 Task: Enable the option Use your gender for ads.
Action: Mouse moved to (872, 118)
Screenshot: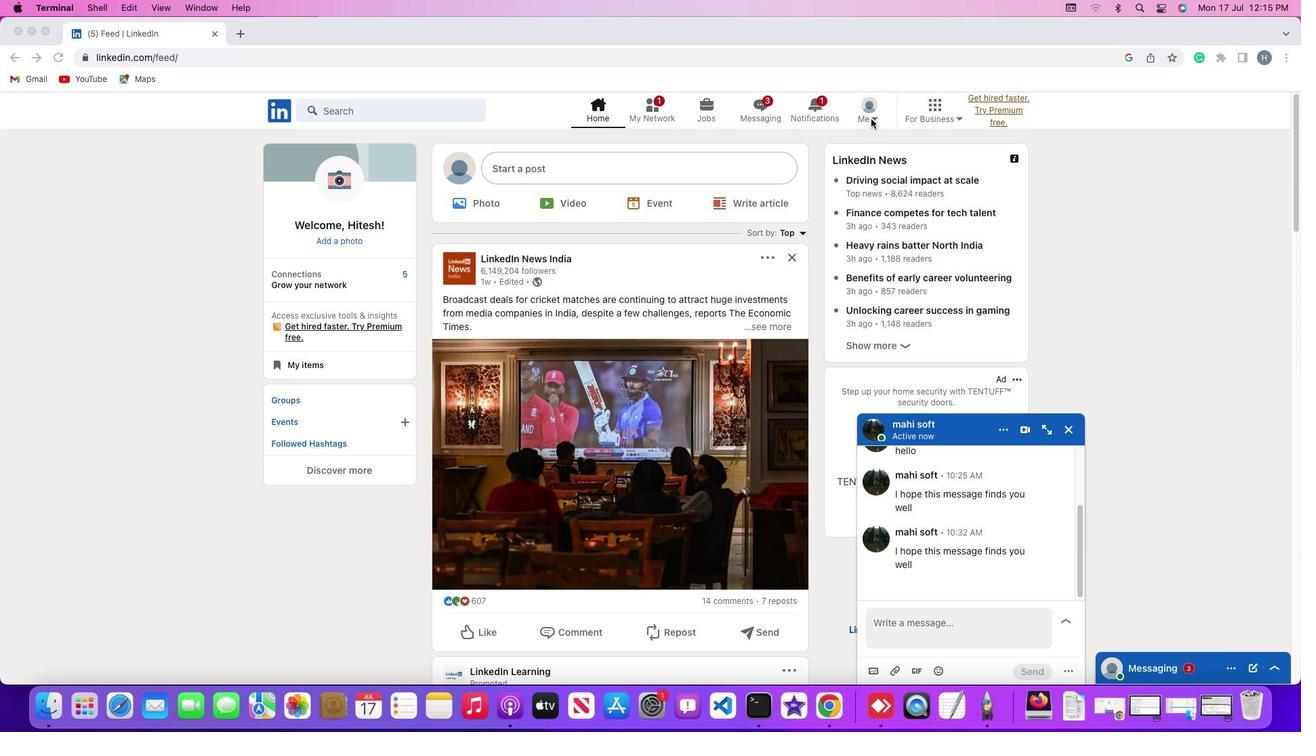 
Action: Mouse pressed left at (872, 118)
Screenshot: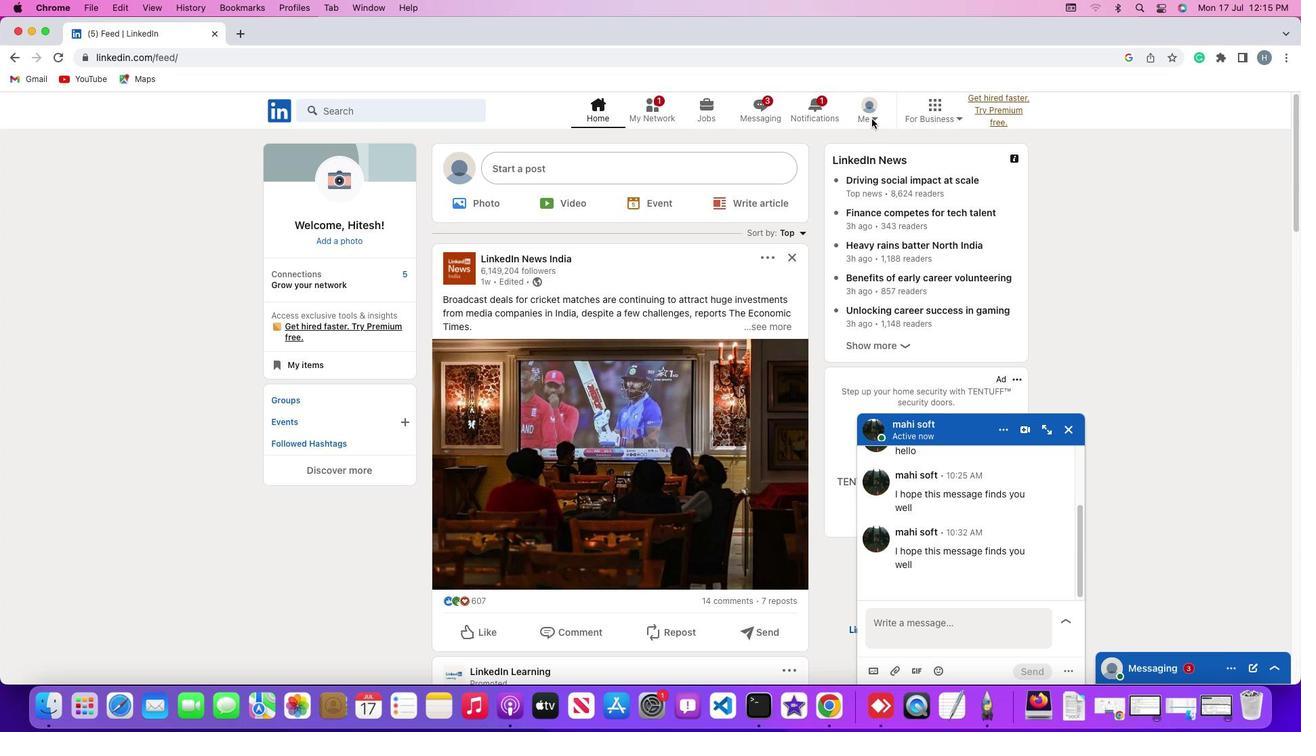 
Action: Mouse moved to (873, 116)
Screenshot: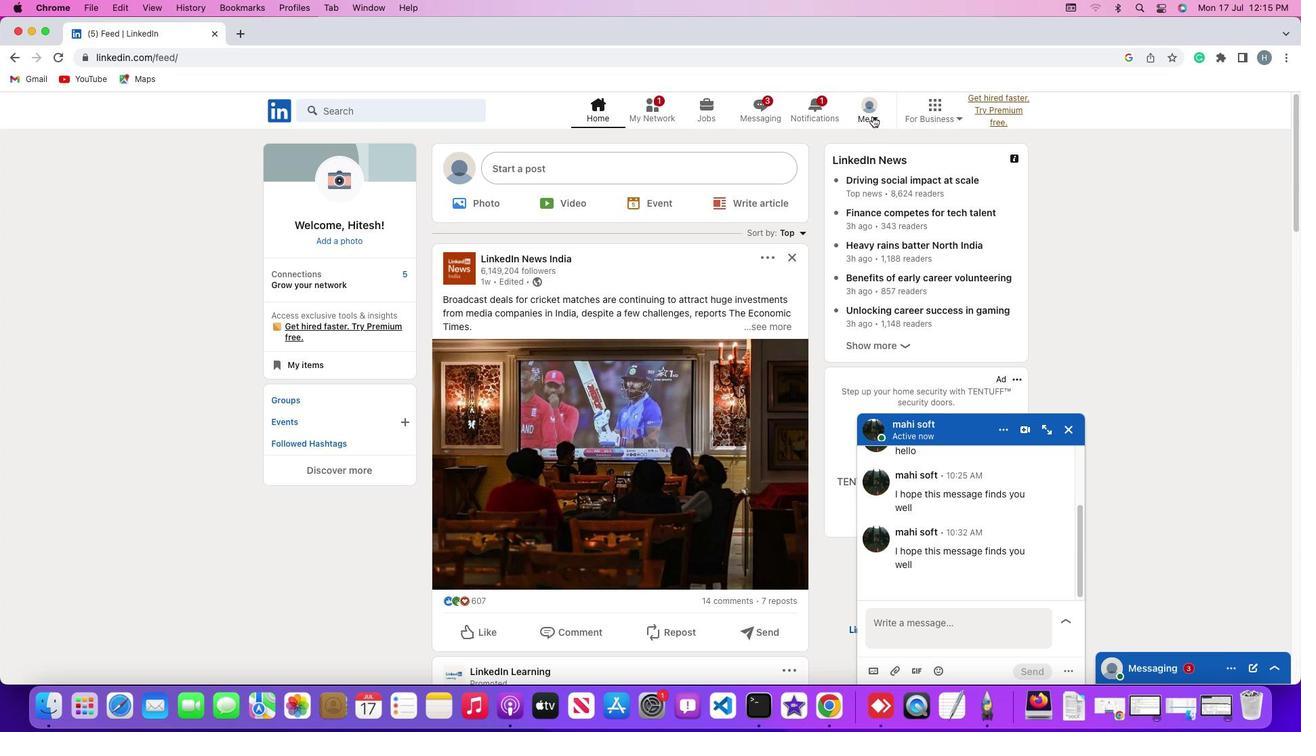 
Action: Mouse pressed left at (873, 116)
Screenshot: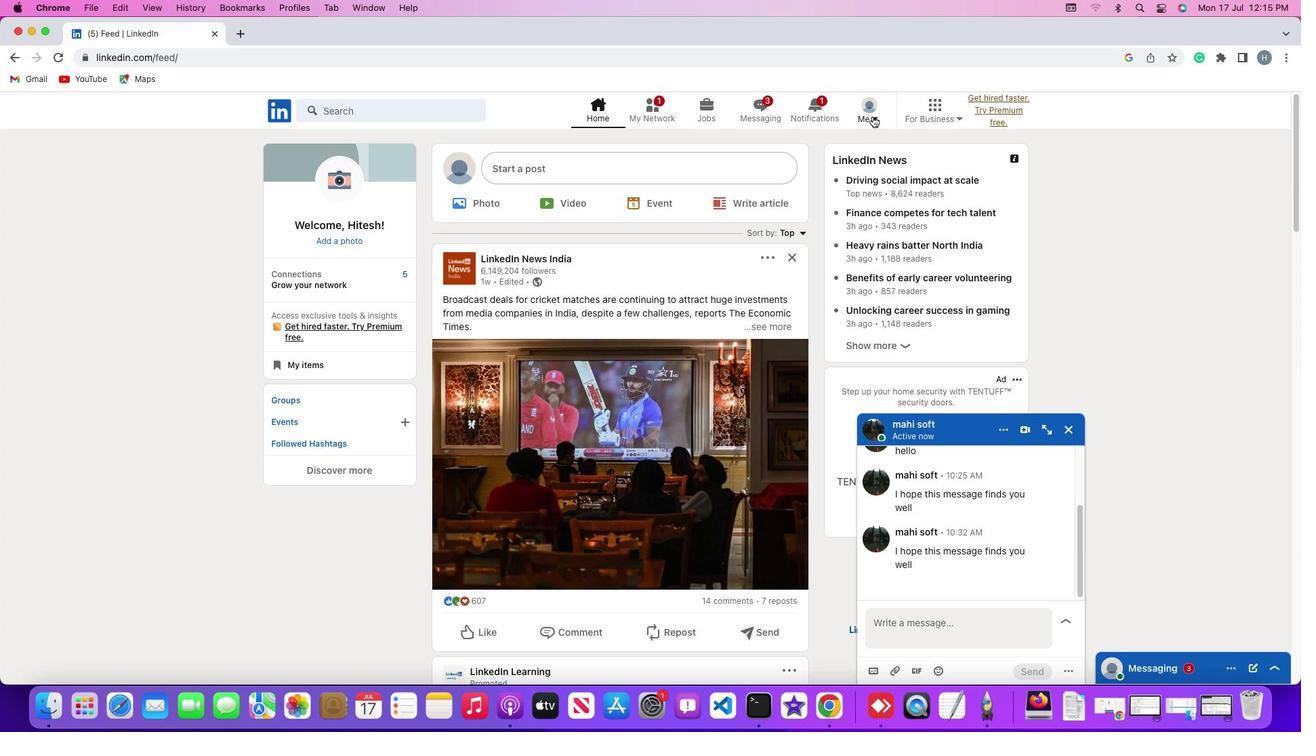 
Action: Mouse moved to (792, 265)
Screenshot: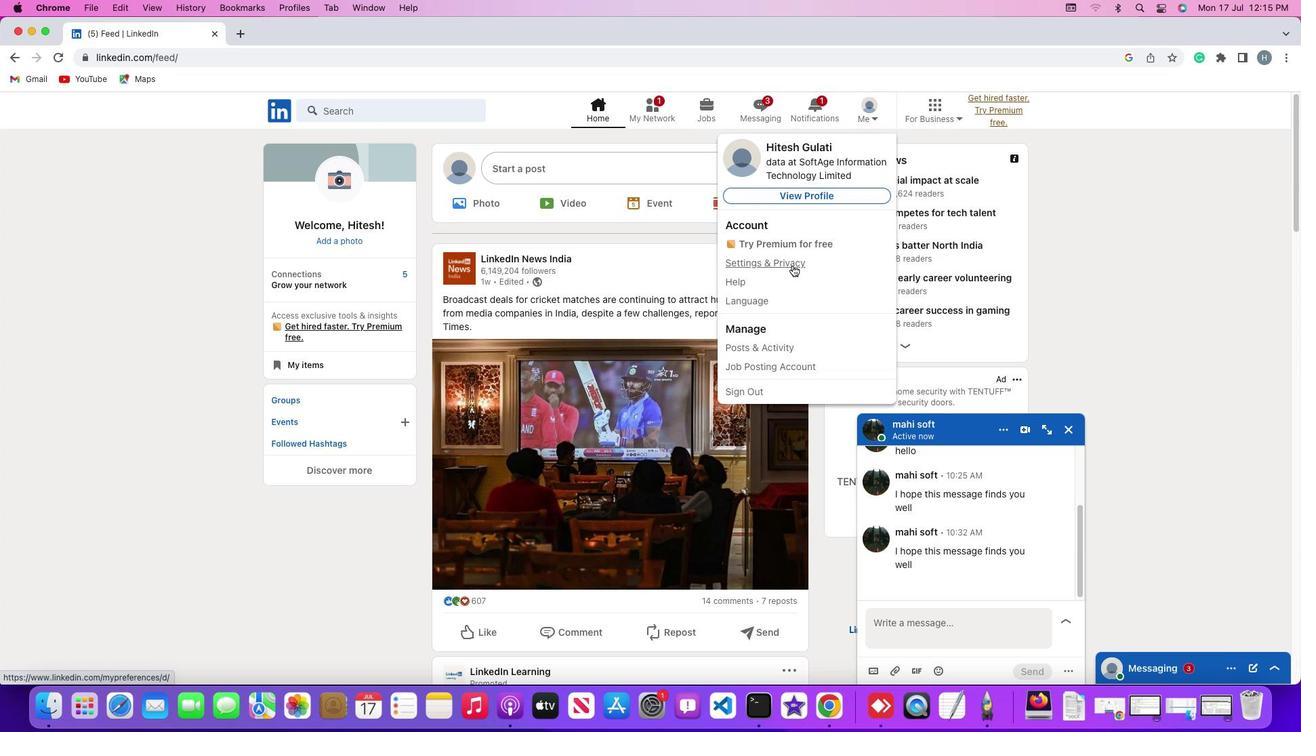 
Action: Mouse pressed left at (792, 265)
Screenshot: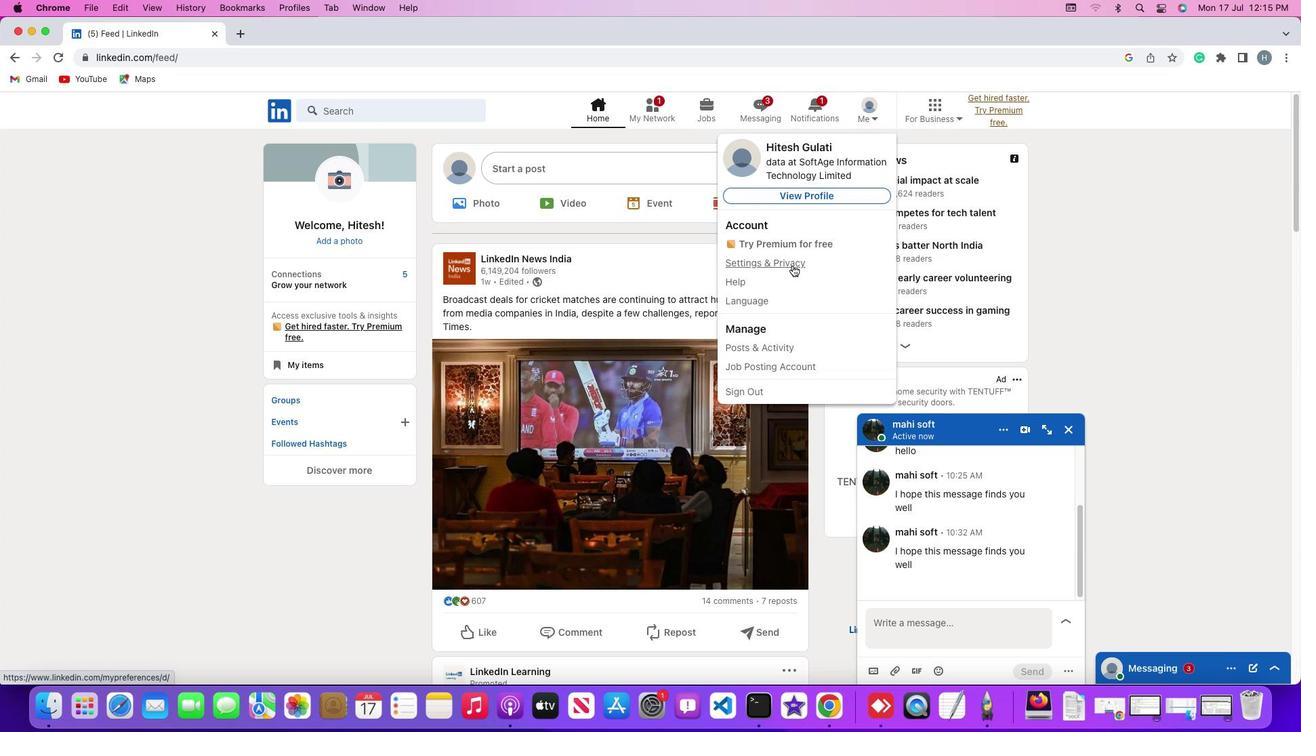
Action: Mouse moved to (104, 406)
Screenshot: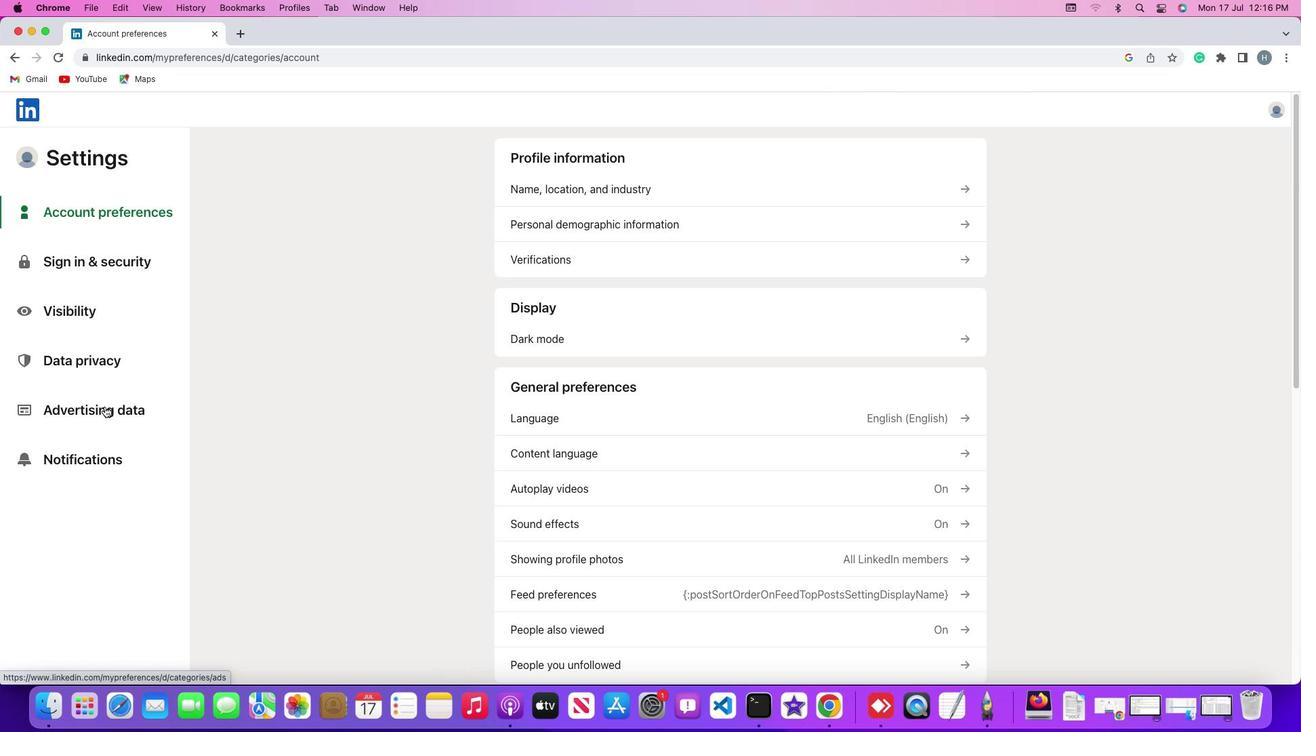 
Action: Mouse pressed left at (104, 406)
Screenshot: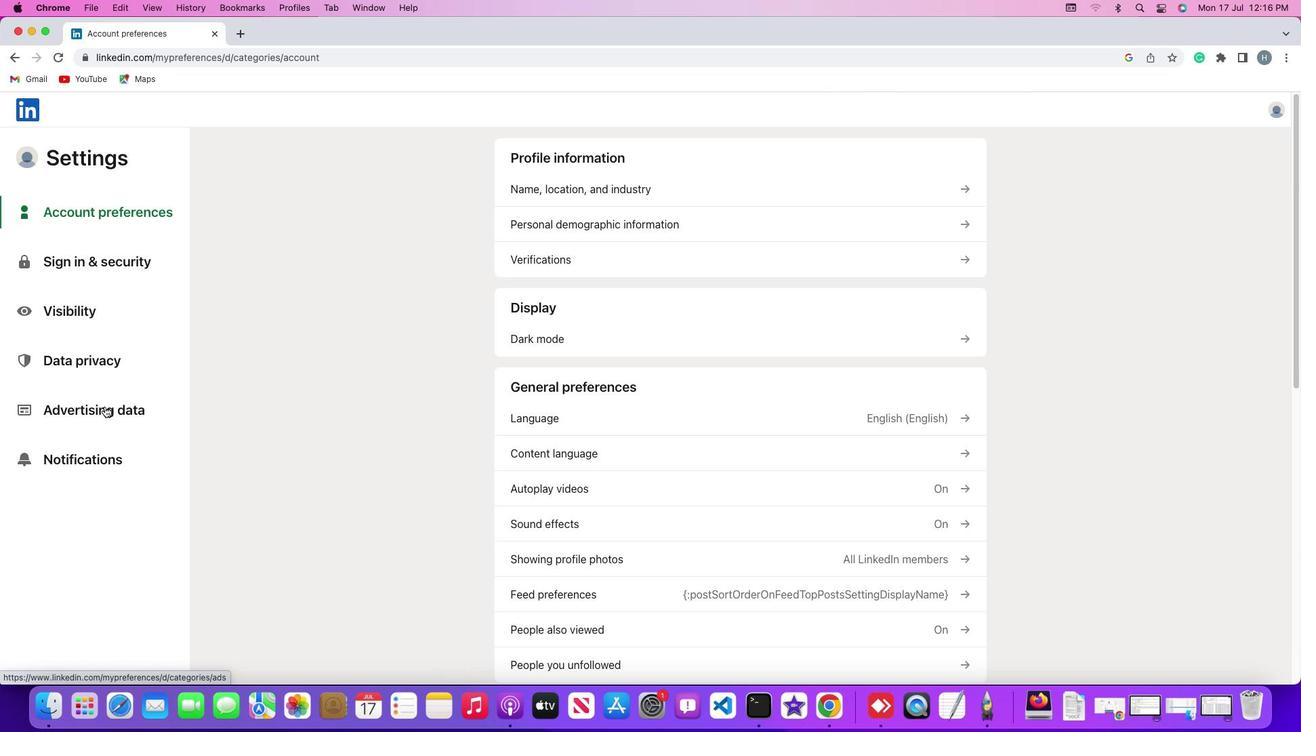
Action: Mouse pressed left at (104, 406)
Screenshot: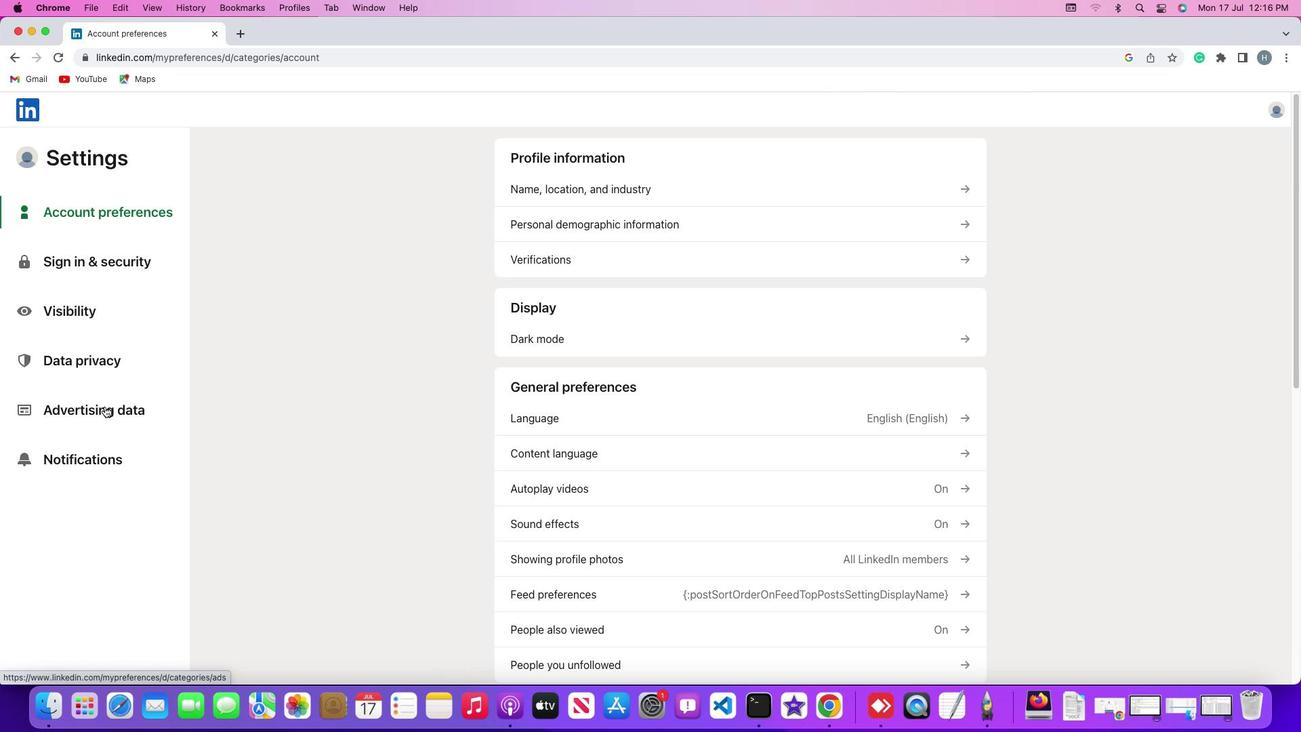 
Action: Mouse moved to (110, 408)
Screenshot: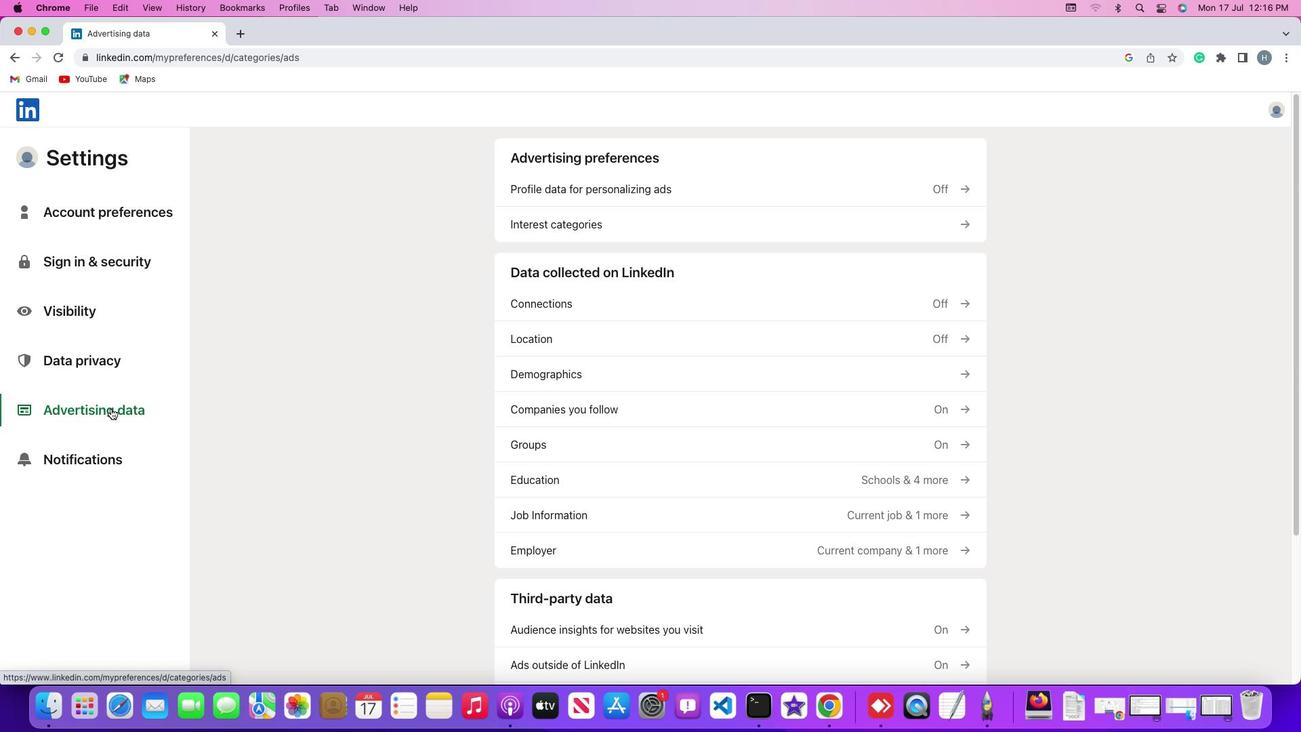 
Action: Mouse pressed left at (110, 408)
Screenshot: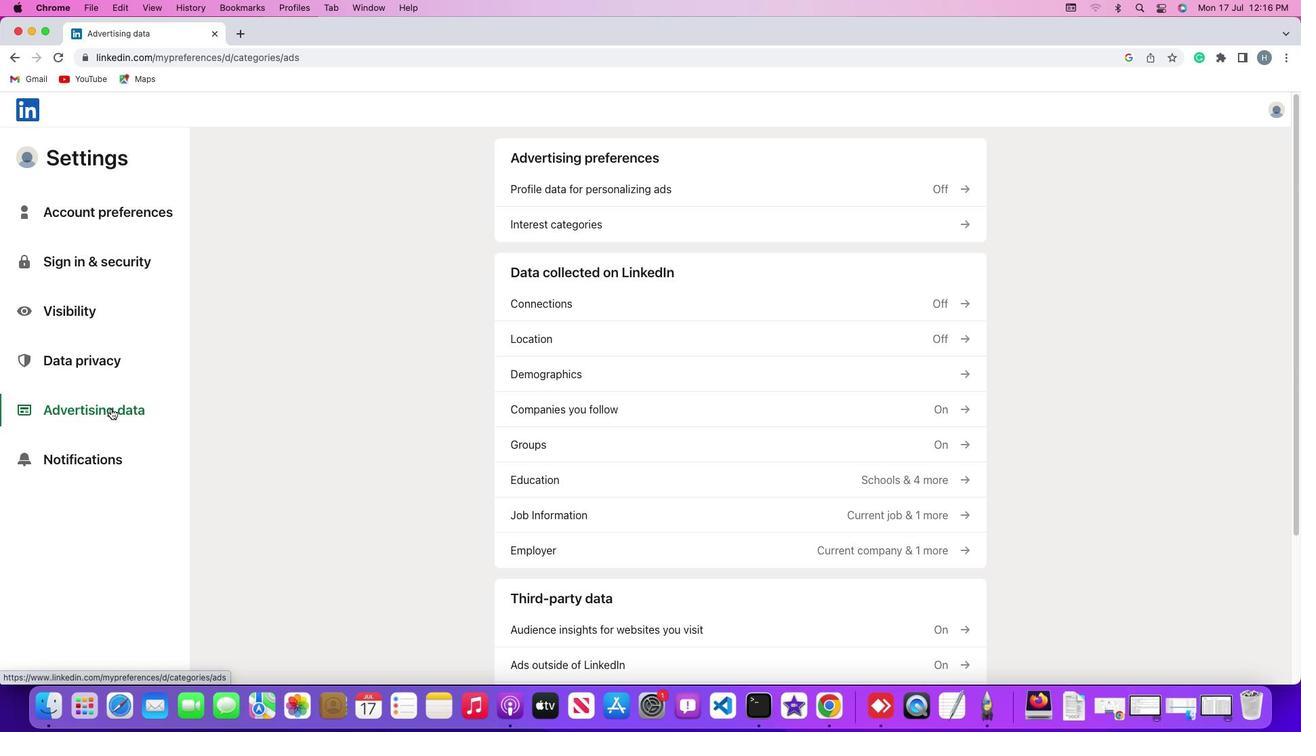 
Action: Mouse moved to (530, 379)
Screenshot: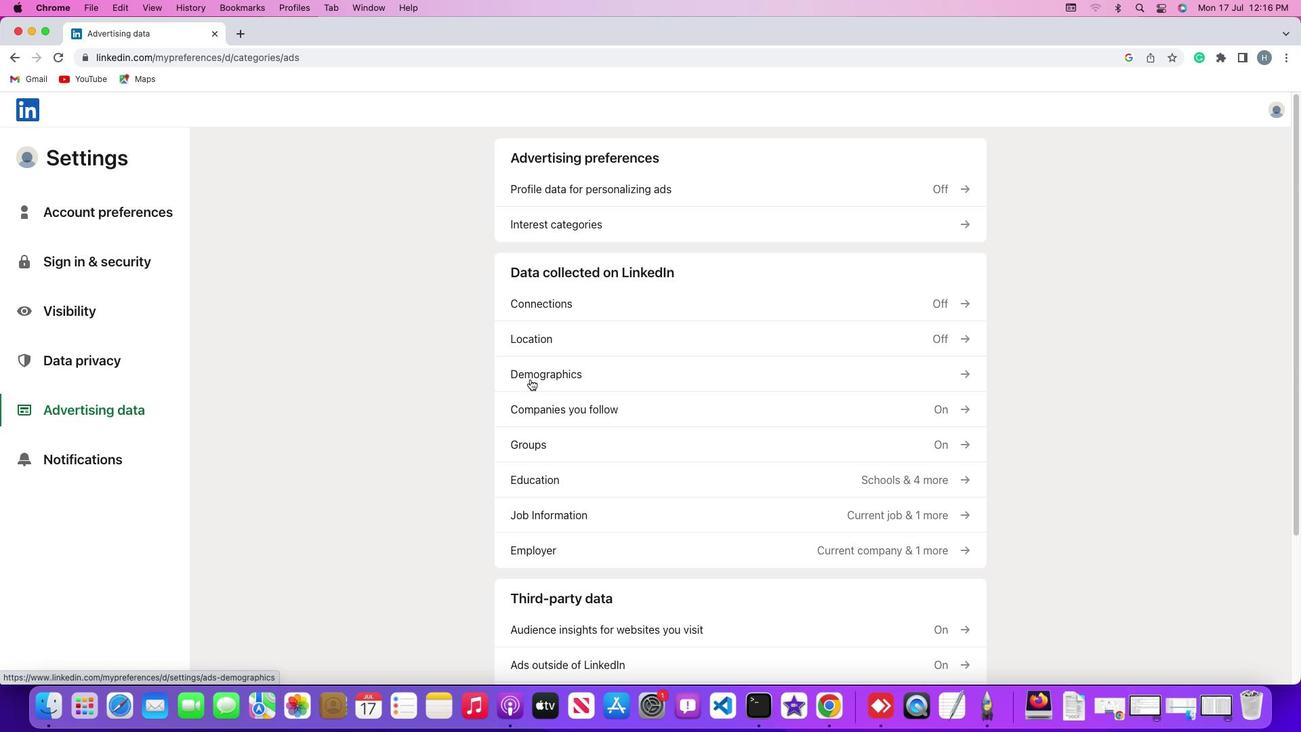 
Action: Mouse pressed left at (530, 379)
Screenshot: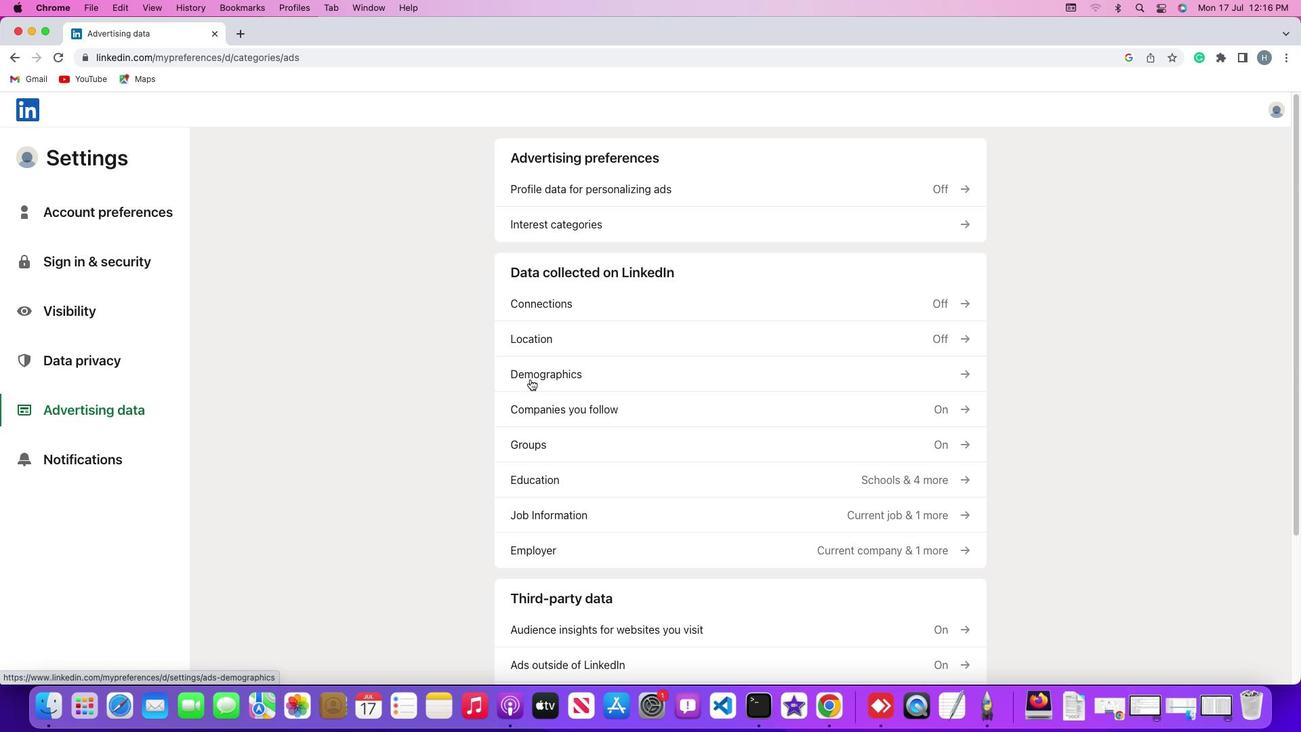 
Action: Mouse moved to (954, 310)
Screenshot: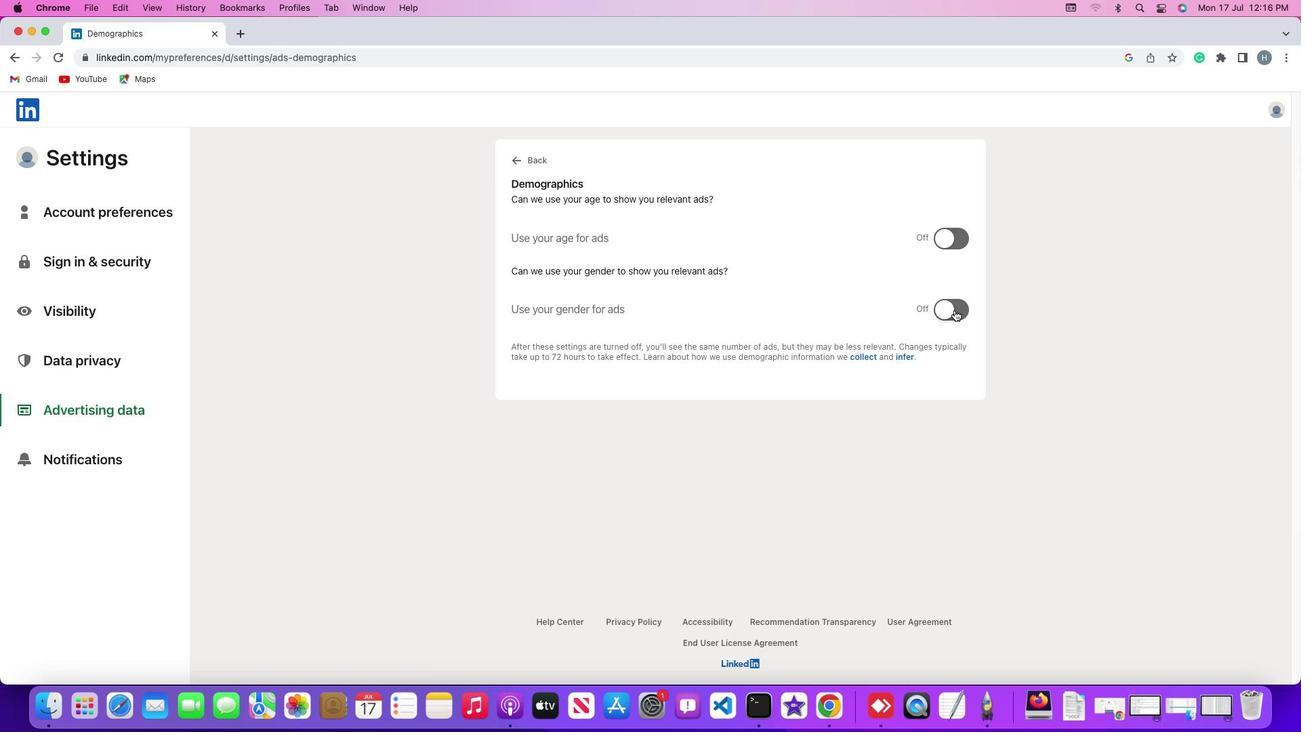 
Action: Mouse pressed left at (954, 310)
Screenshot: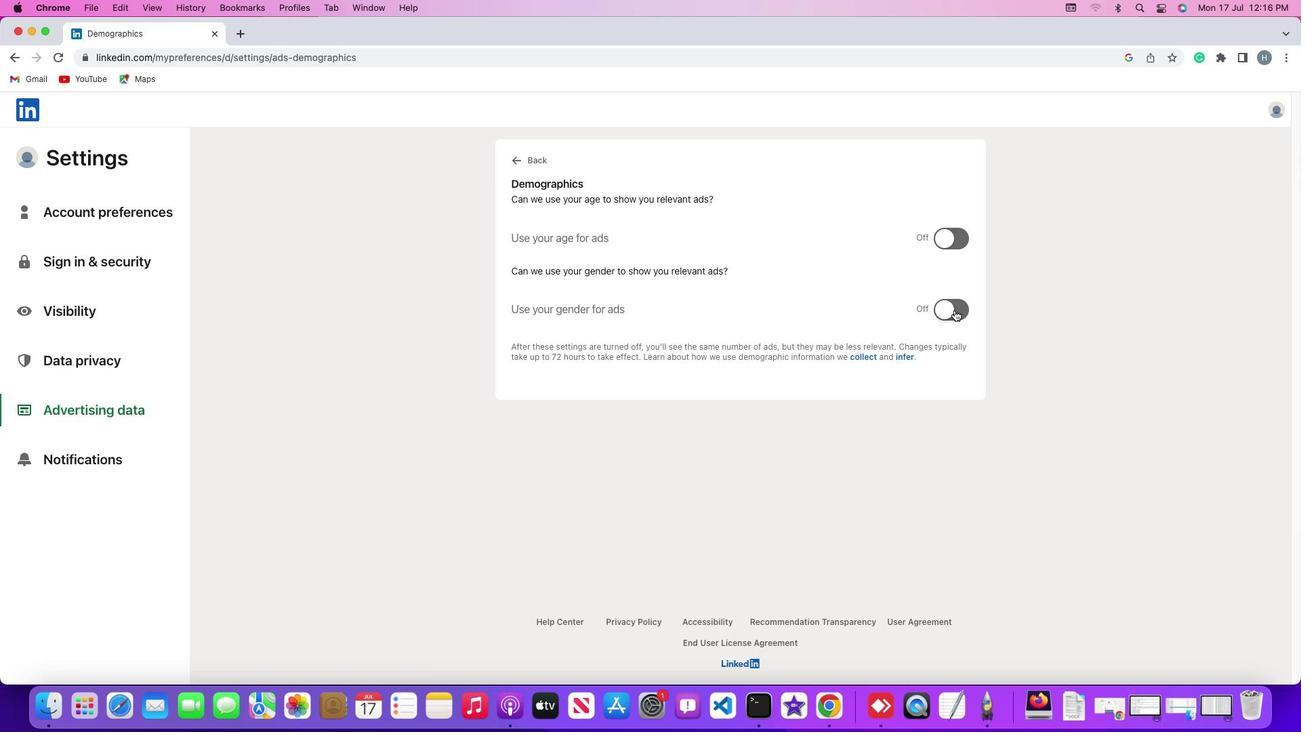 
Action: Mouse moved to (954, 334)
Screenshot: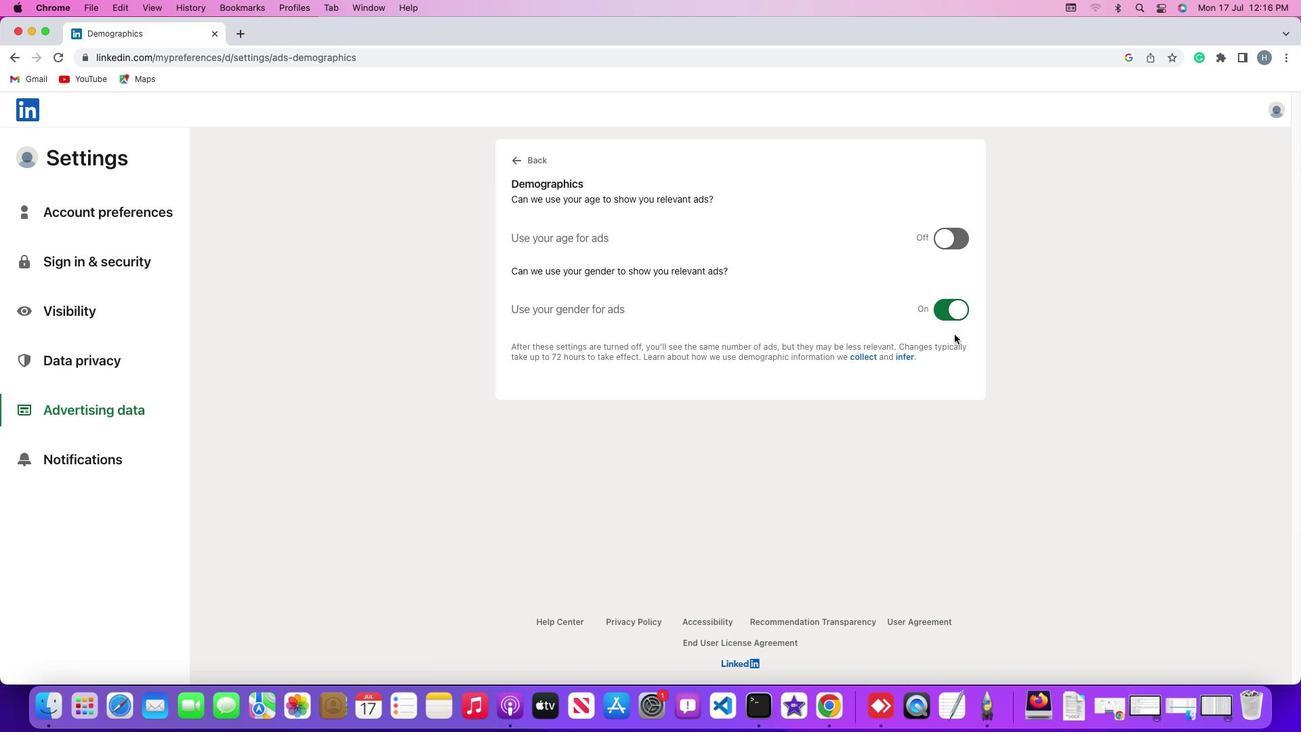
